 Task: Select goto and peek in the goto location for multiple references.
Action: Mouse moved to (12, 583)
Screenshot: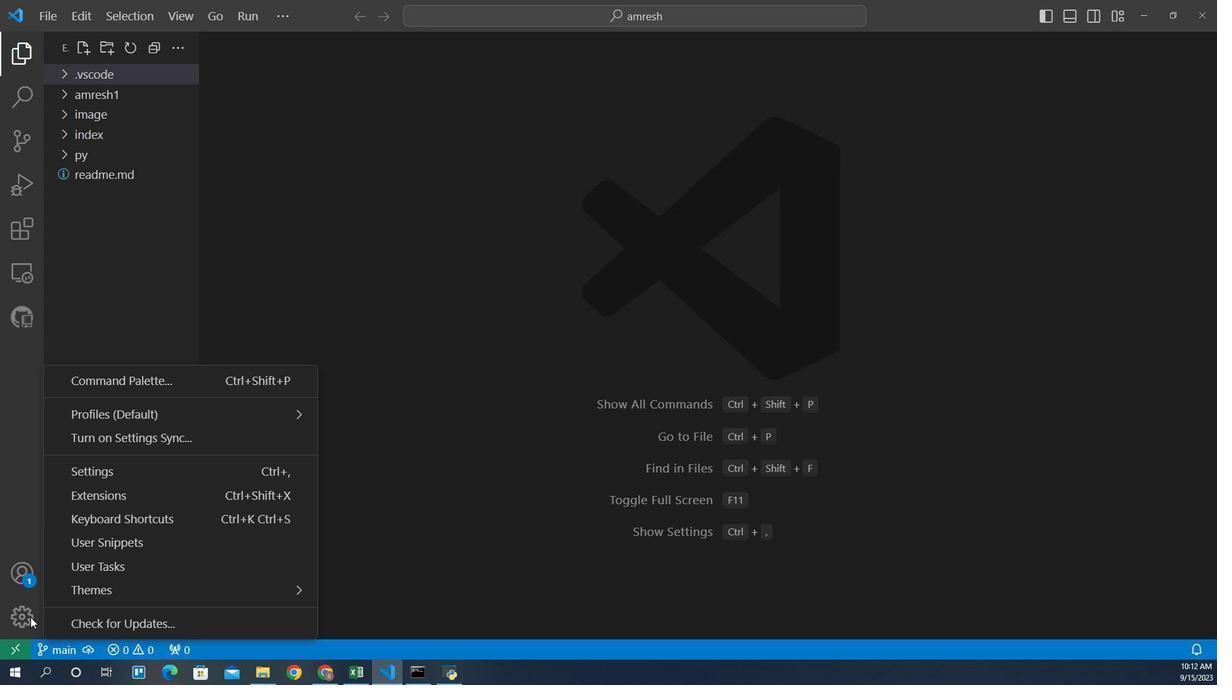 
Action: Mouse pressed left at (12, 583)
Screenshot: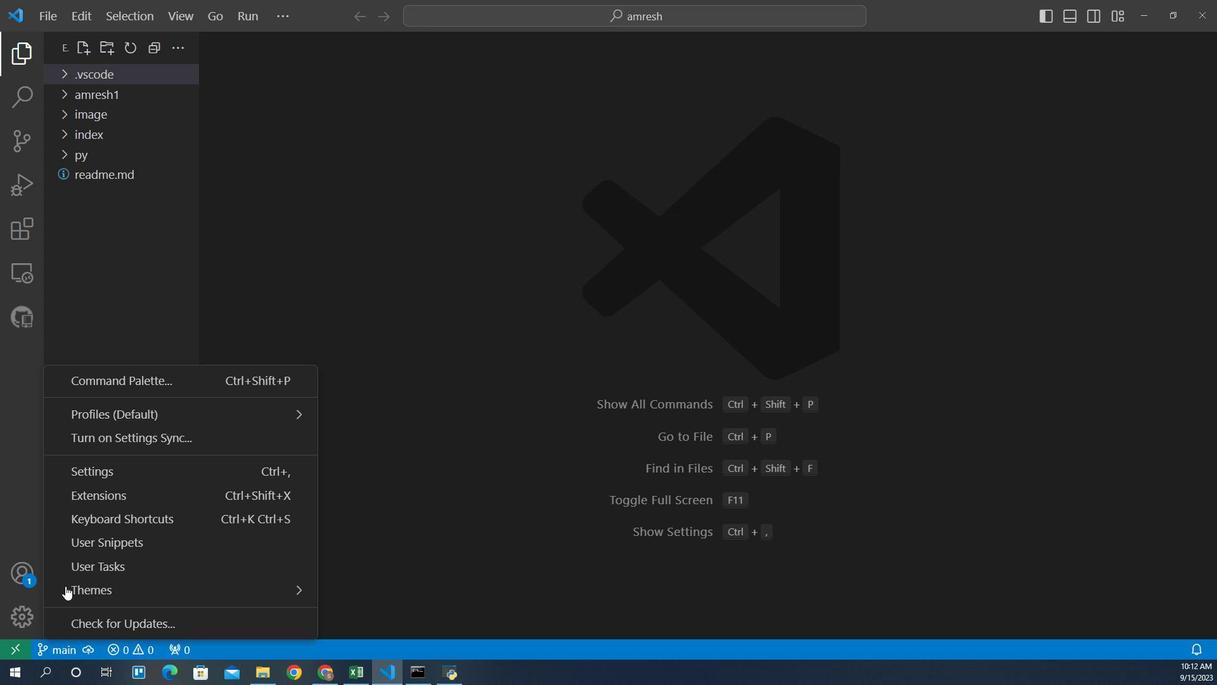 
Action: Mouse moved to (91, 449)
Screenshot: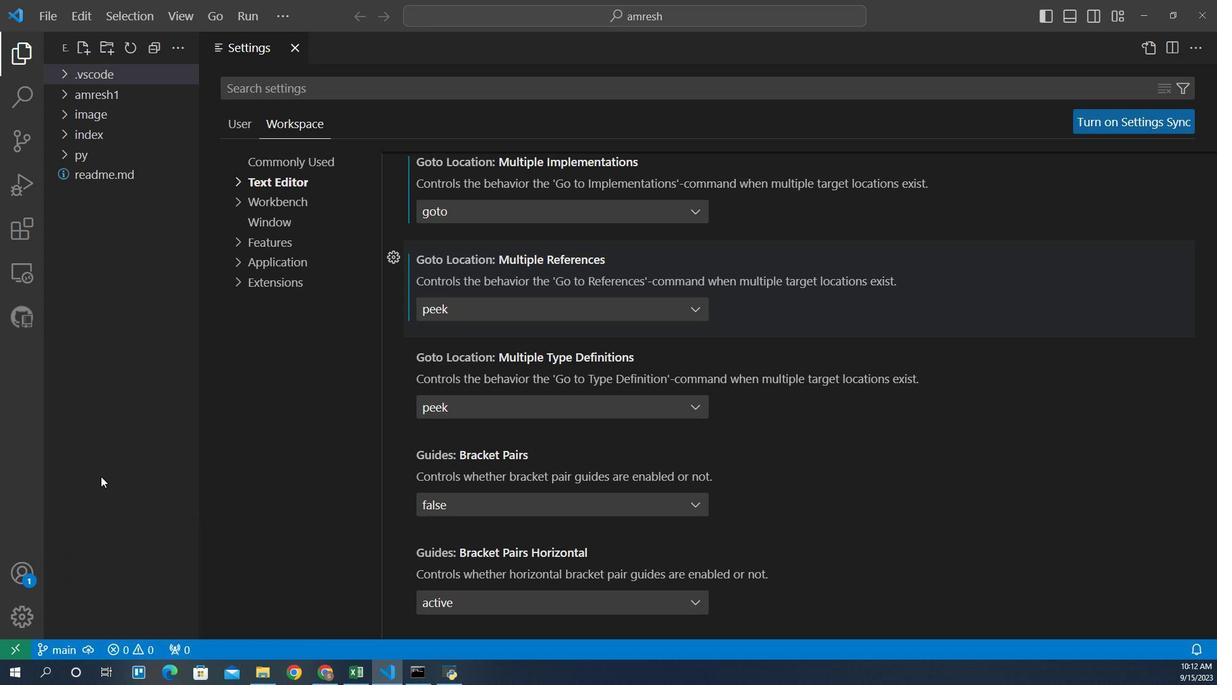 
Action: Mouse pressed left at (91, 449)
Screenshot: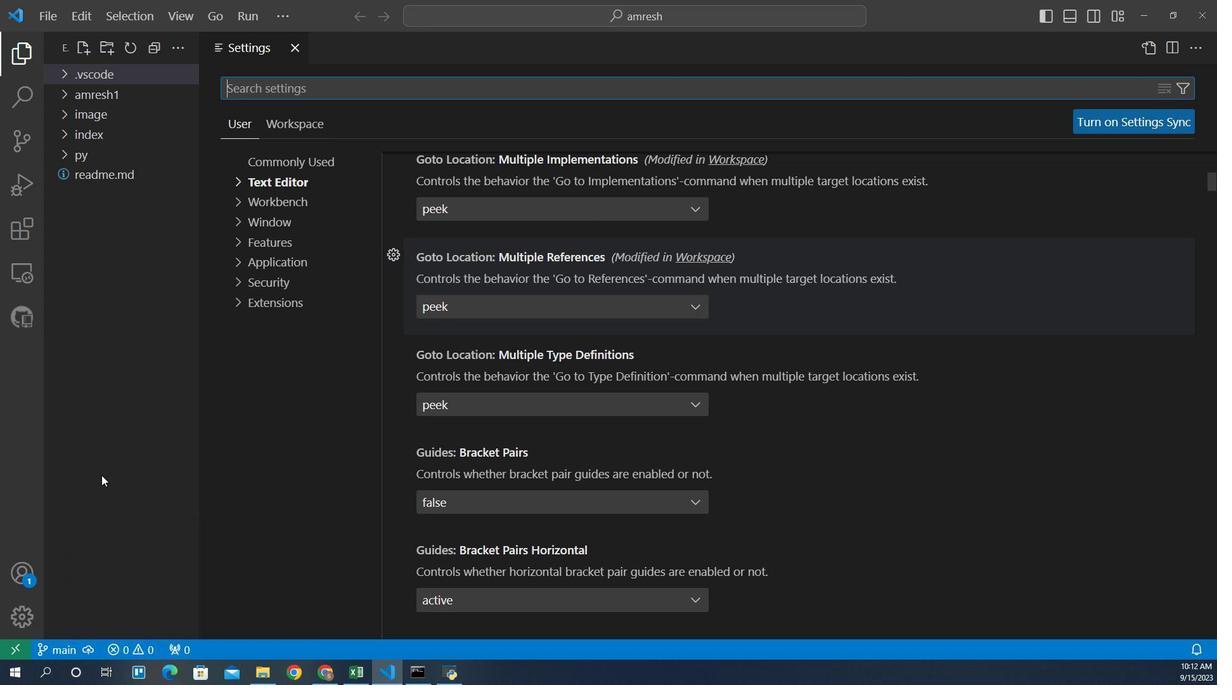 
Action: Mouse moved to (289, 138)
Screenshot: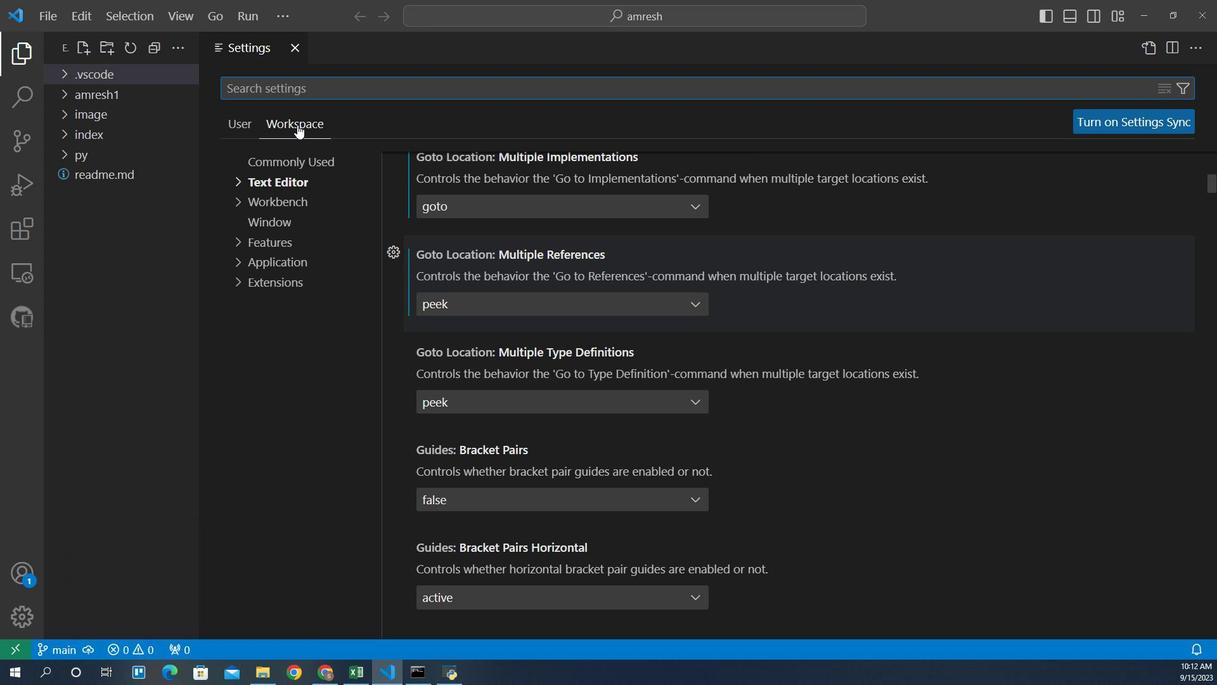 
Action: Mouse pressed left at (289, 138)
Screenshot: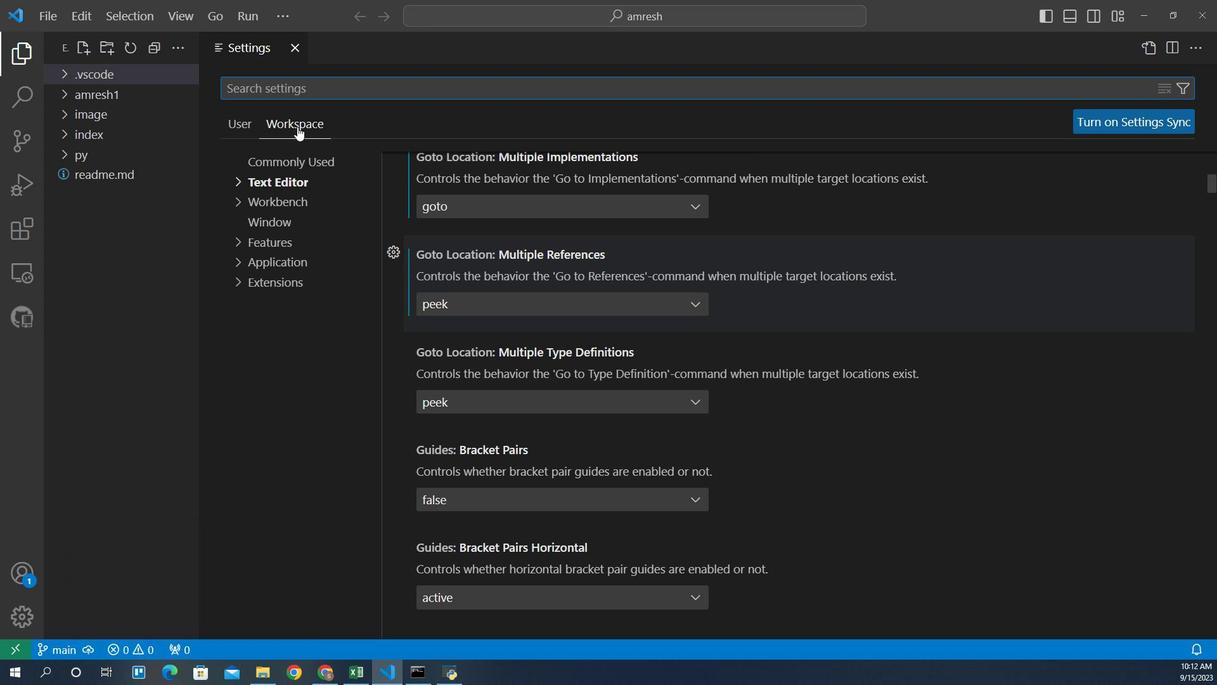 
Action: Mouse moved to (277, 185)
Screenshot: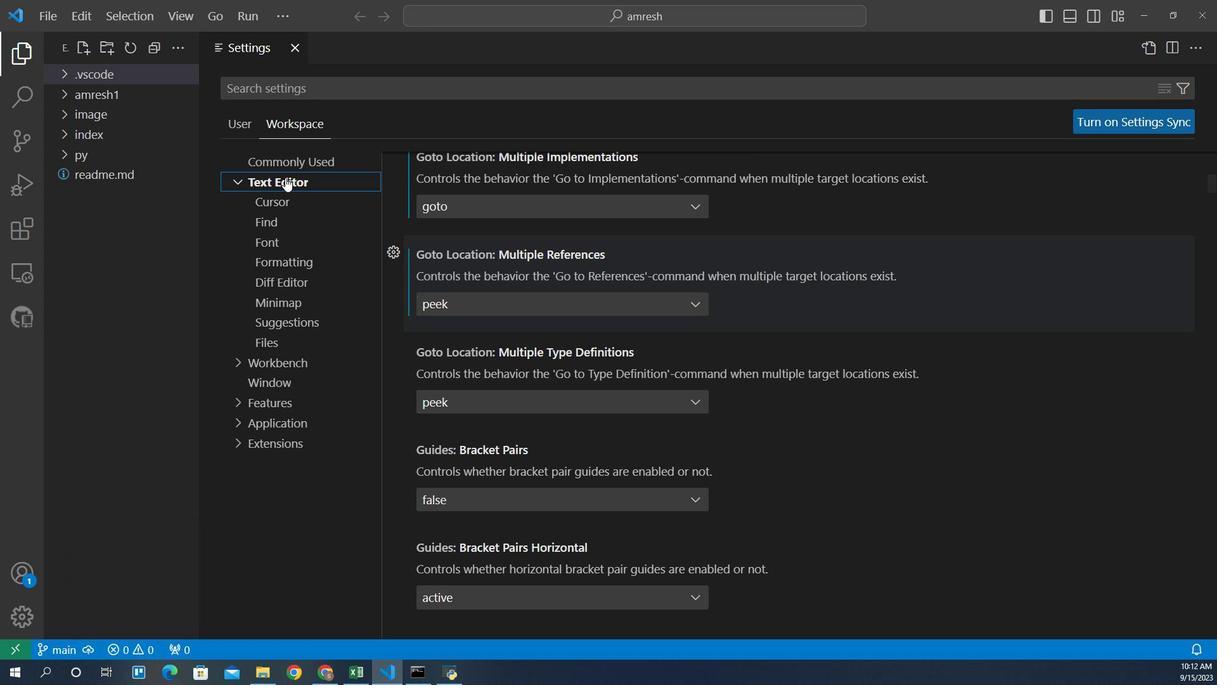 
Action: Mouse pressed left at (277, 185)
Screenshot: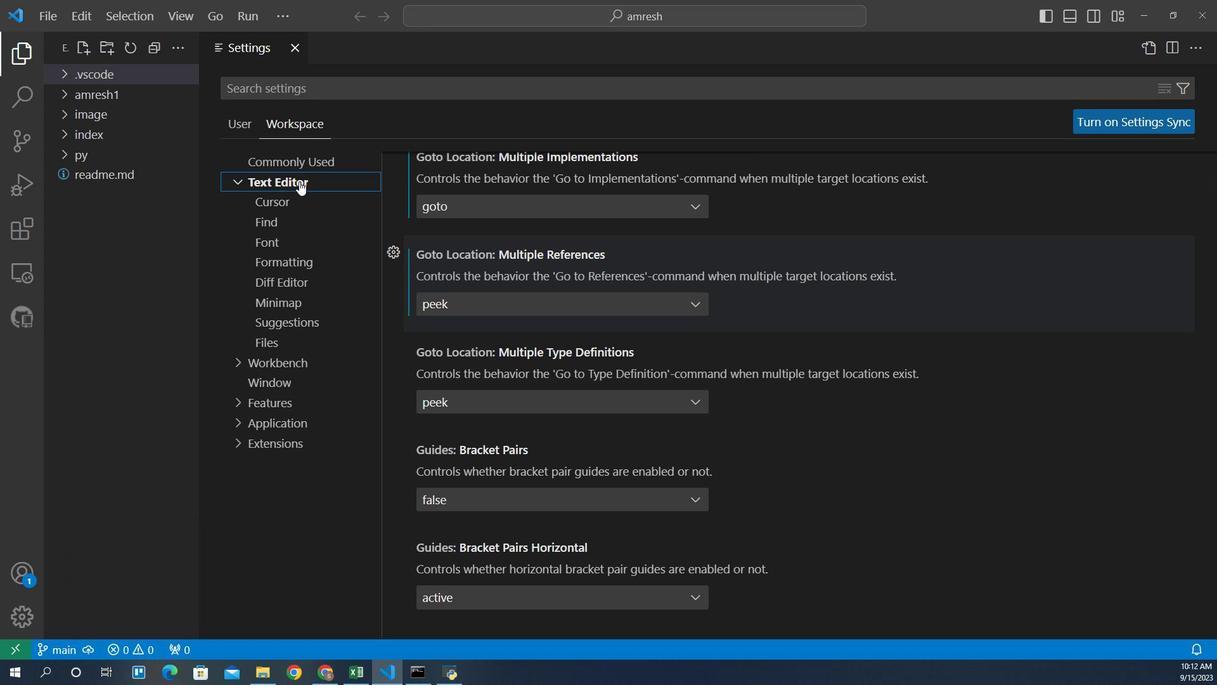 
Action: Mouse moved to (461, 298)
Screenshot: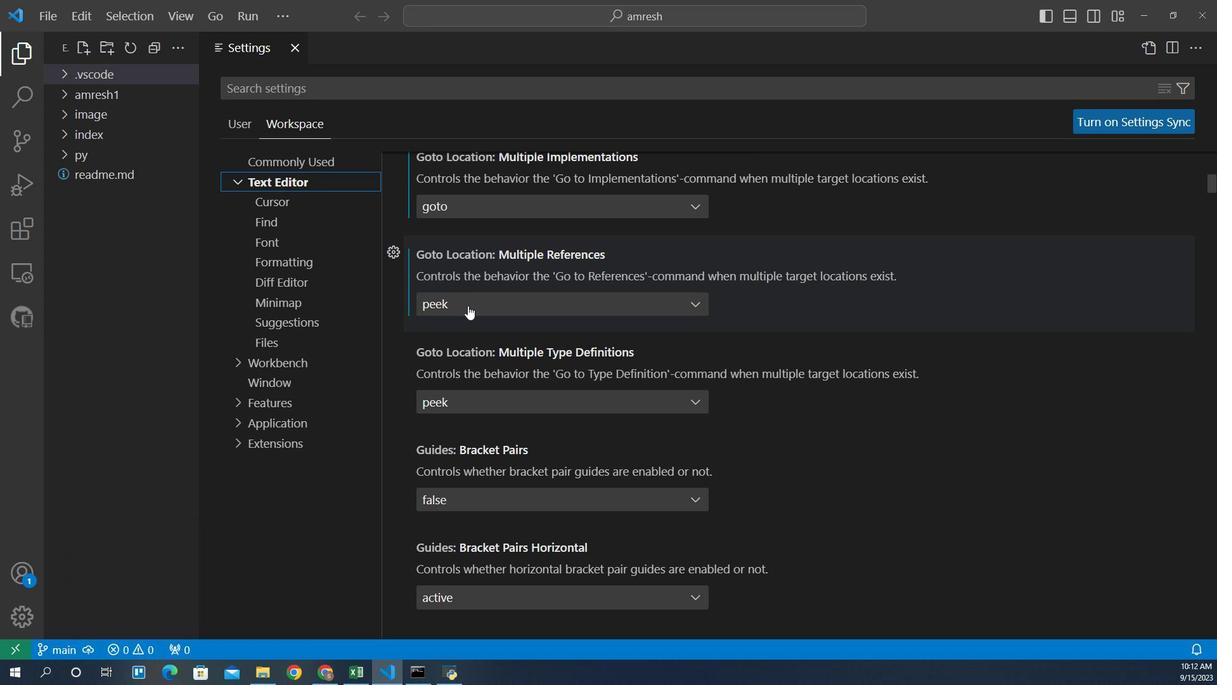 
Action: Mouse pressed left at (461, 298)
Screenshot: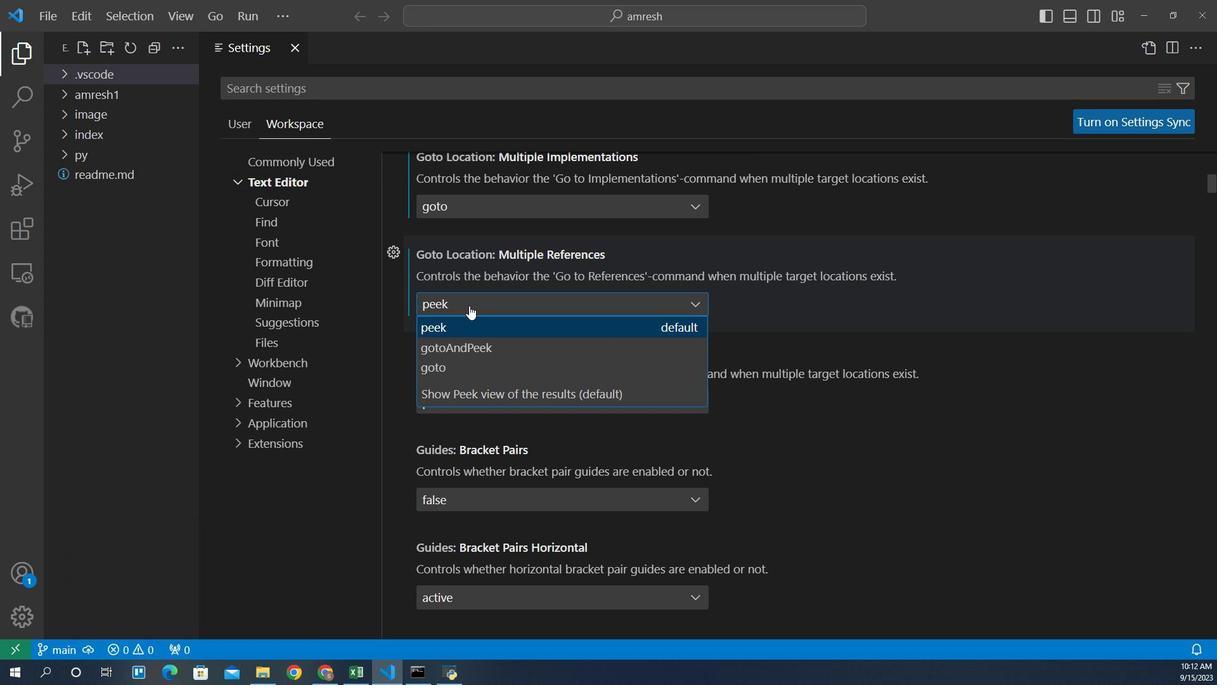 
Action: Mouse moved to (454, 332)
Screenshot: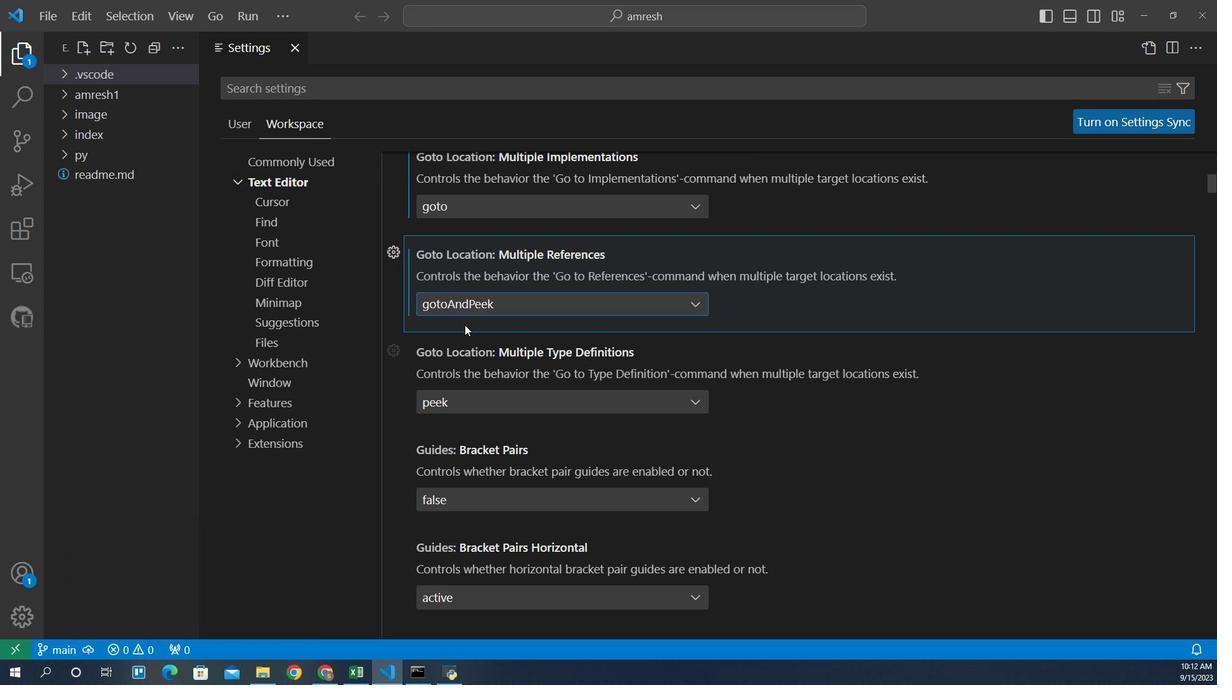 
Action: Mouse pressed left at (454, 332)
Screenshot: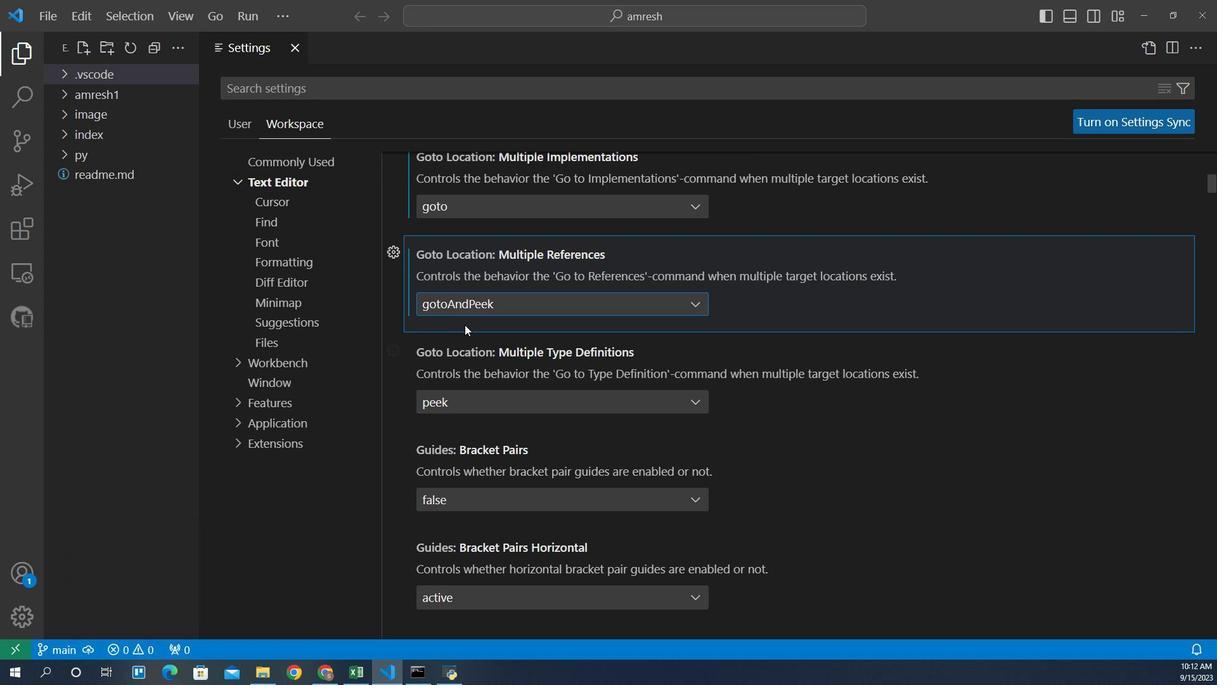 
Action: Mouse moved to (458, 315)
Screenshot: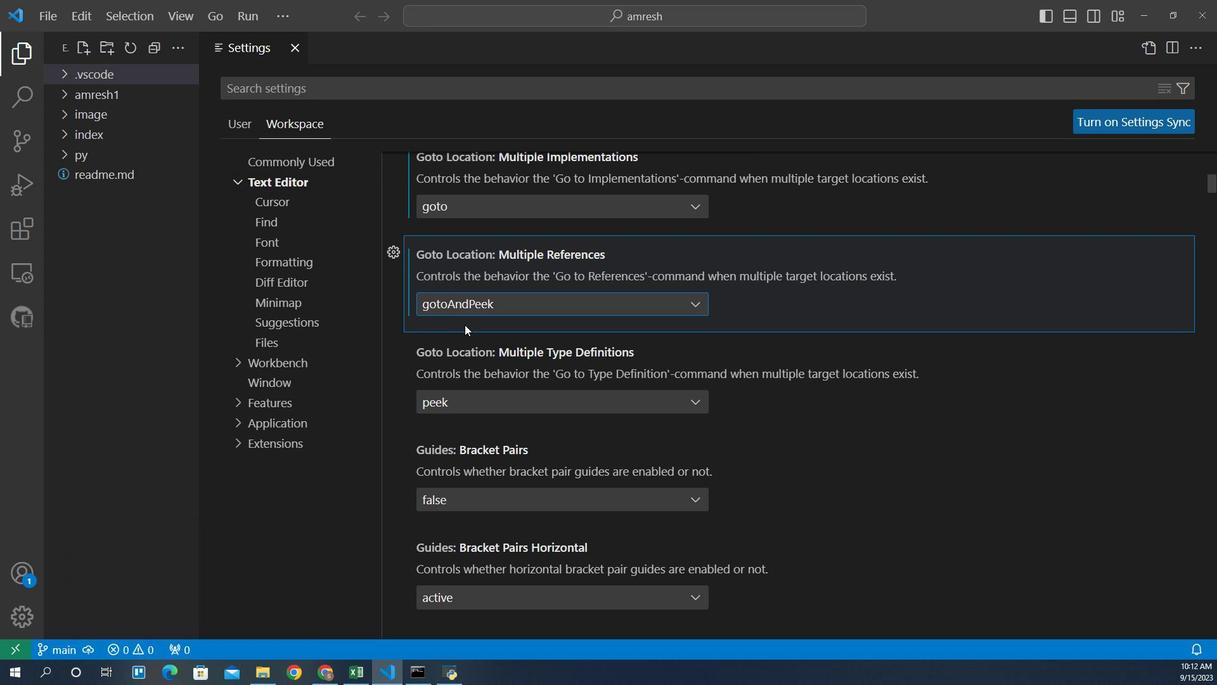 
